Task: Select editor.action.goToImplementtation in the goto location alternative type definition command.
Action: Mouse moved to (19, 691)
Screenshot: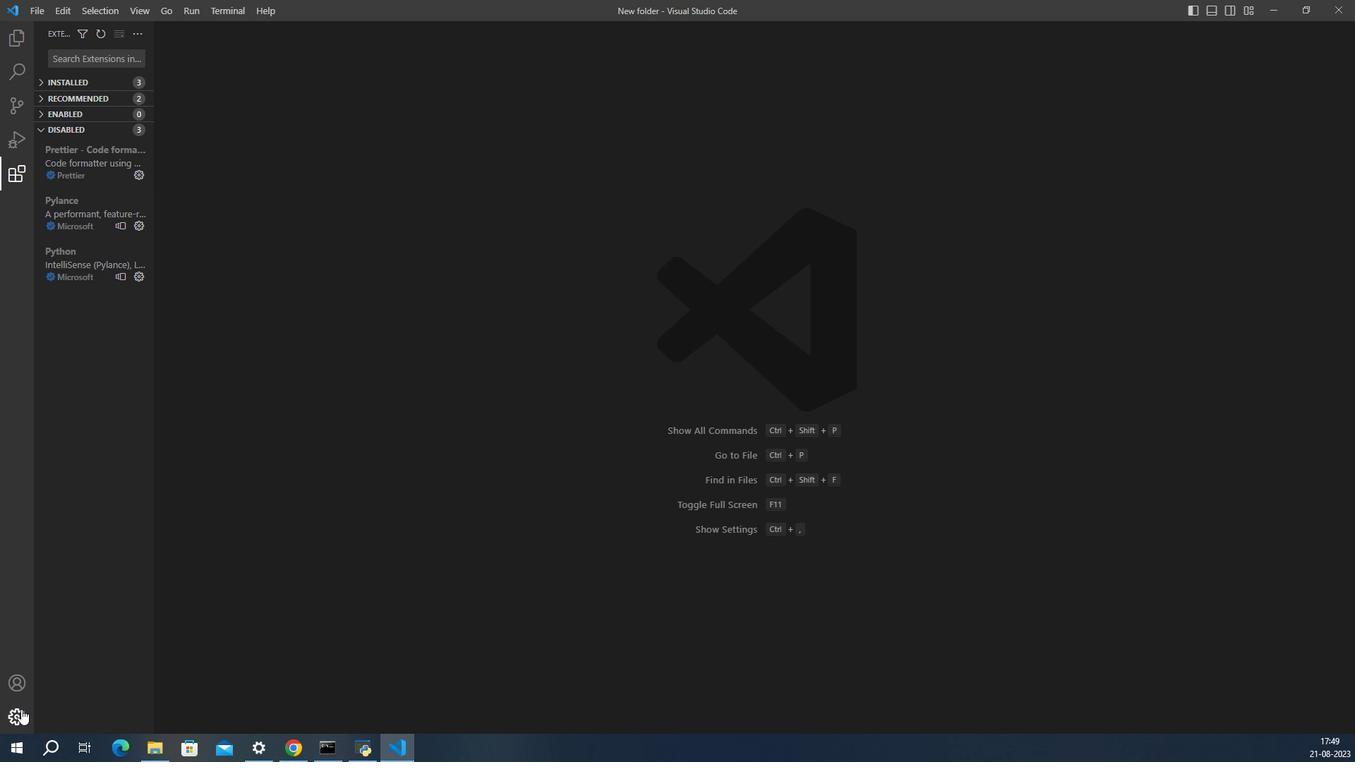
Action: Mouse pressed left at (19, 691)
Screenshot: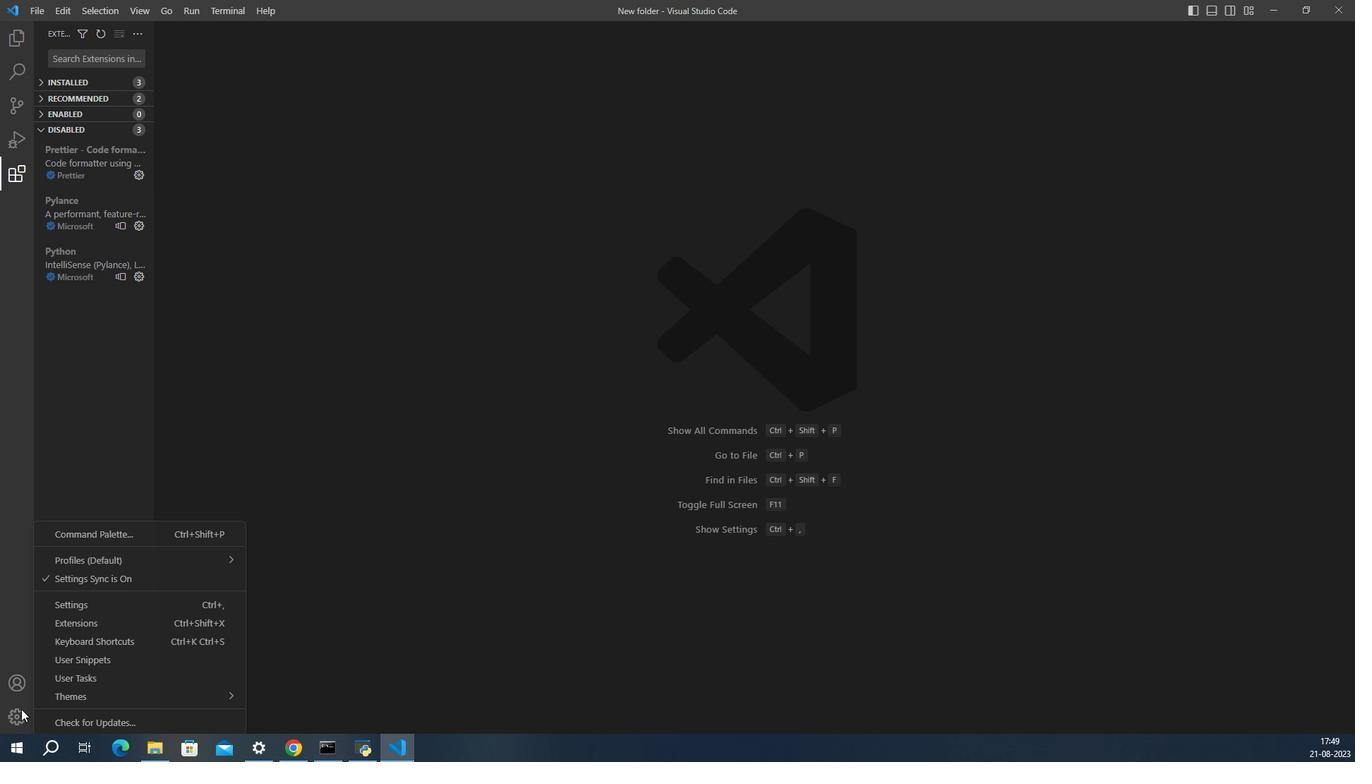 
Action: Mouse moved to (78, 587)
Screenshot: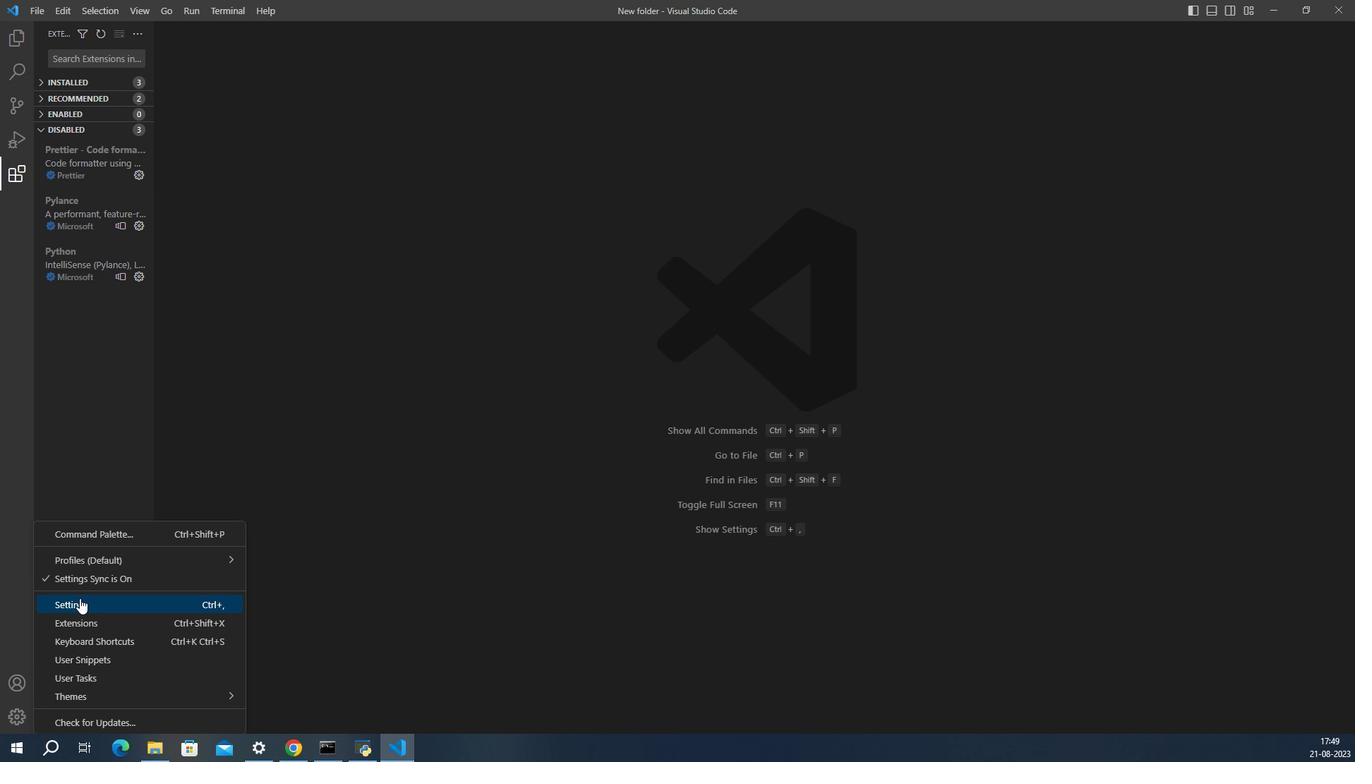 
Action: Mouse pressed left at (78, 587)
Screenshot: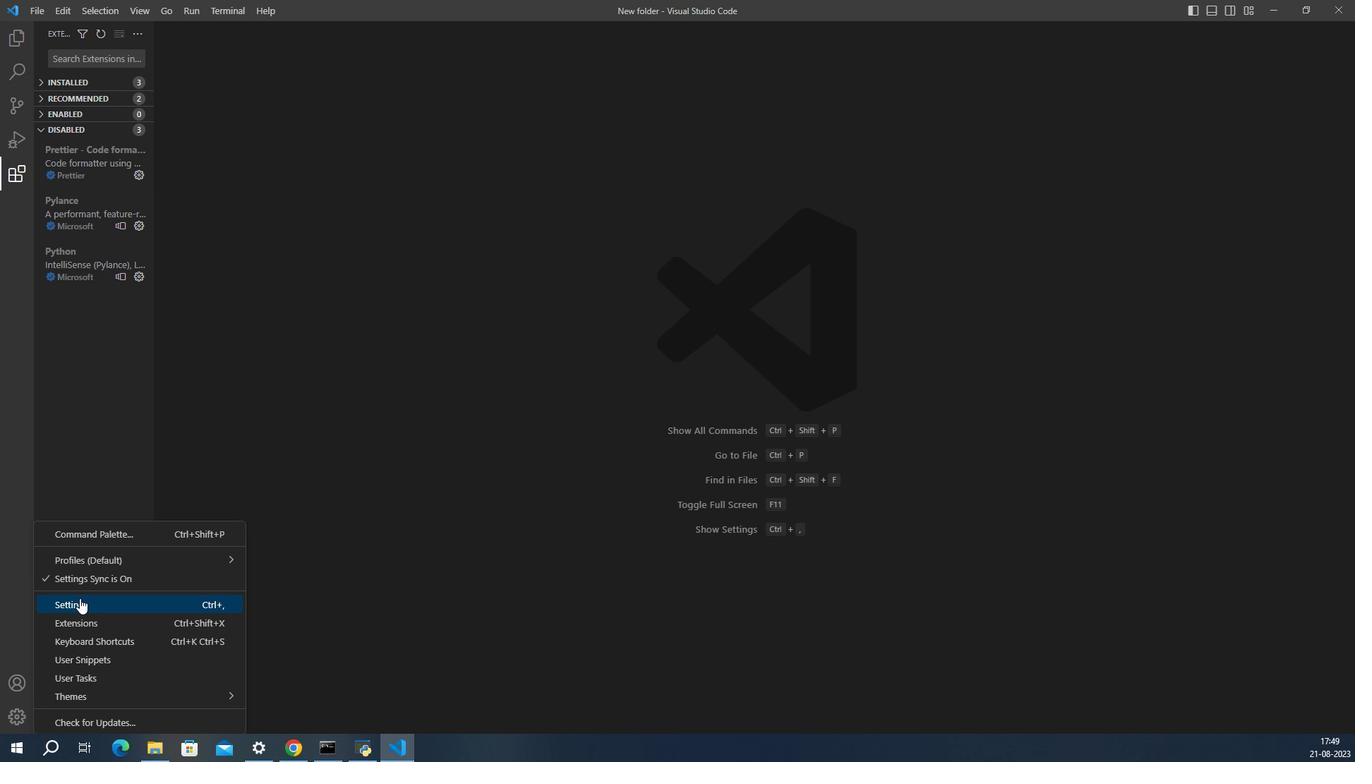 
Action: Mouse moved to (635, 197)
Screenshot: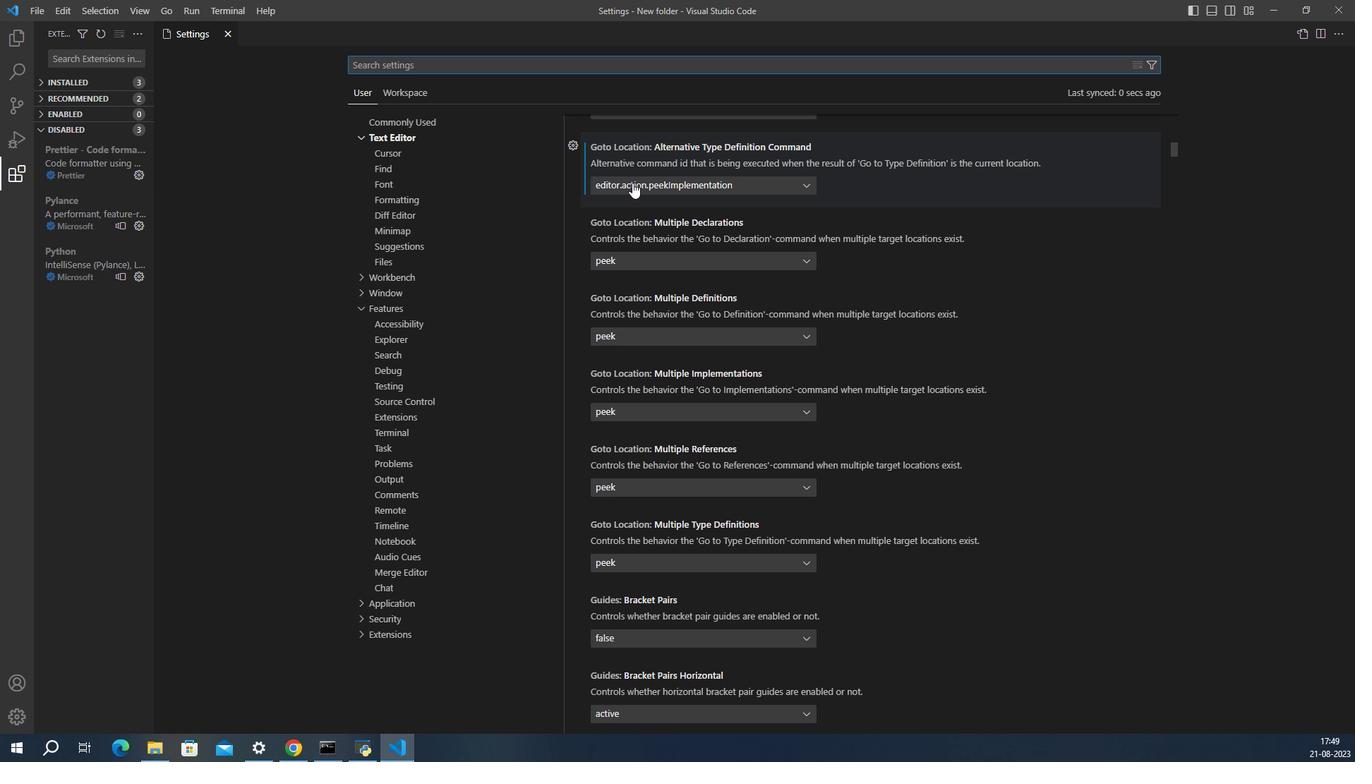 
Action: Mouse pressed left at (635, 197)
Screenshot: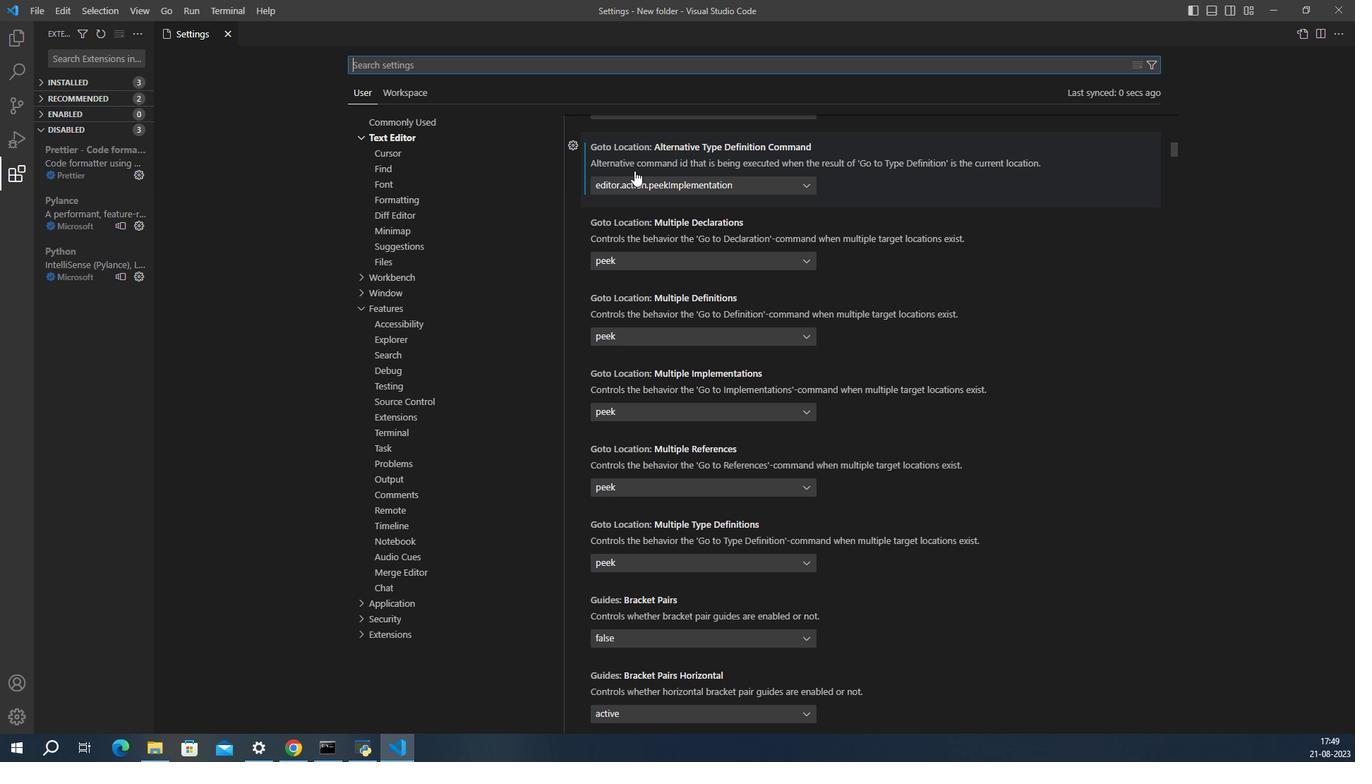 
Action: Mouse moved to (636, 276)
Screenshot: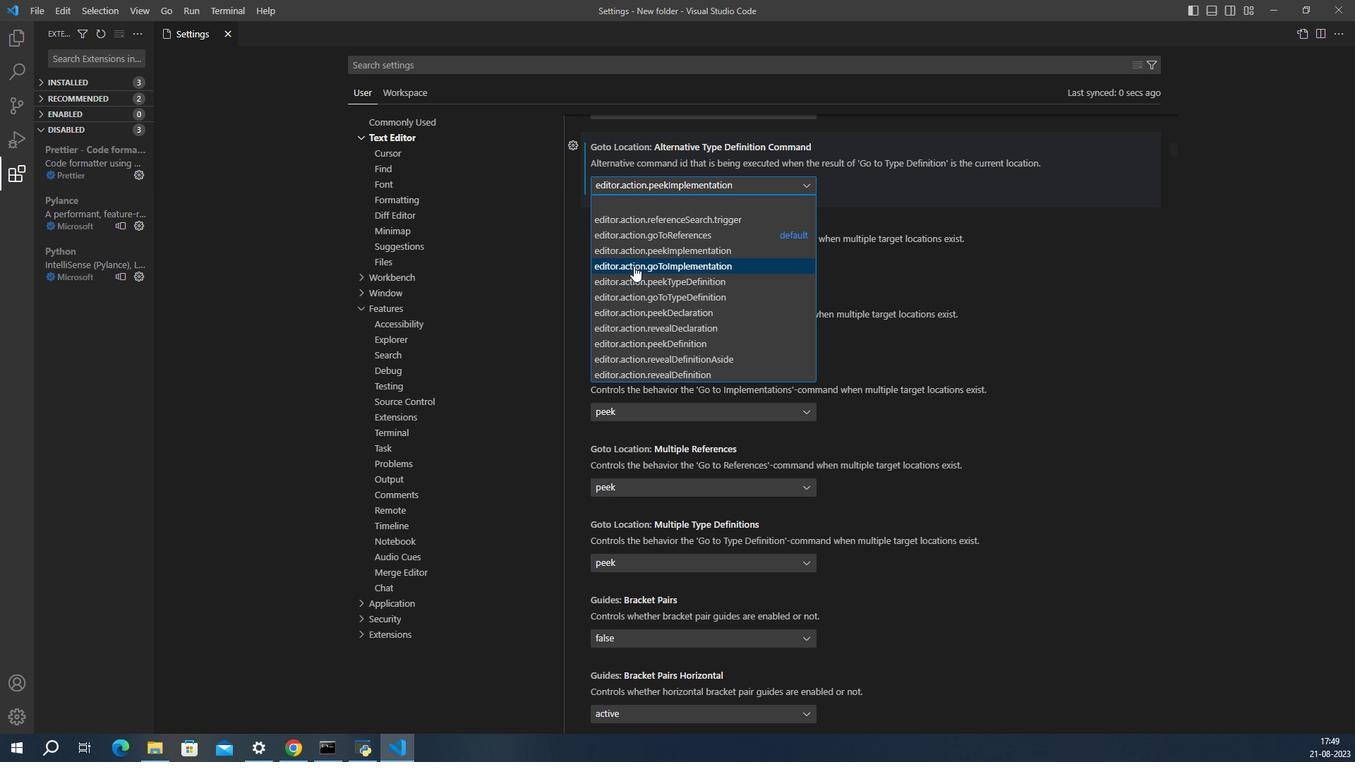 
Action: Mouse pressed left at (636, 276)
Screenshot: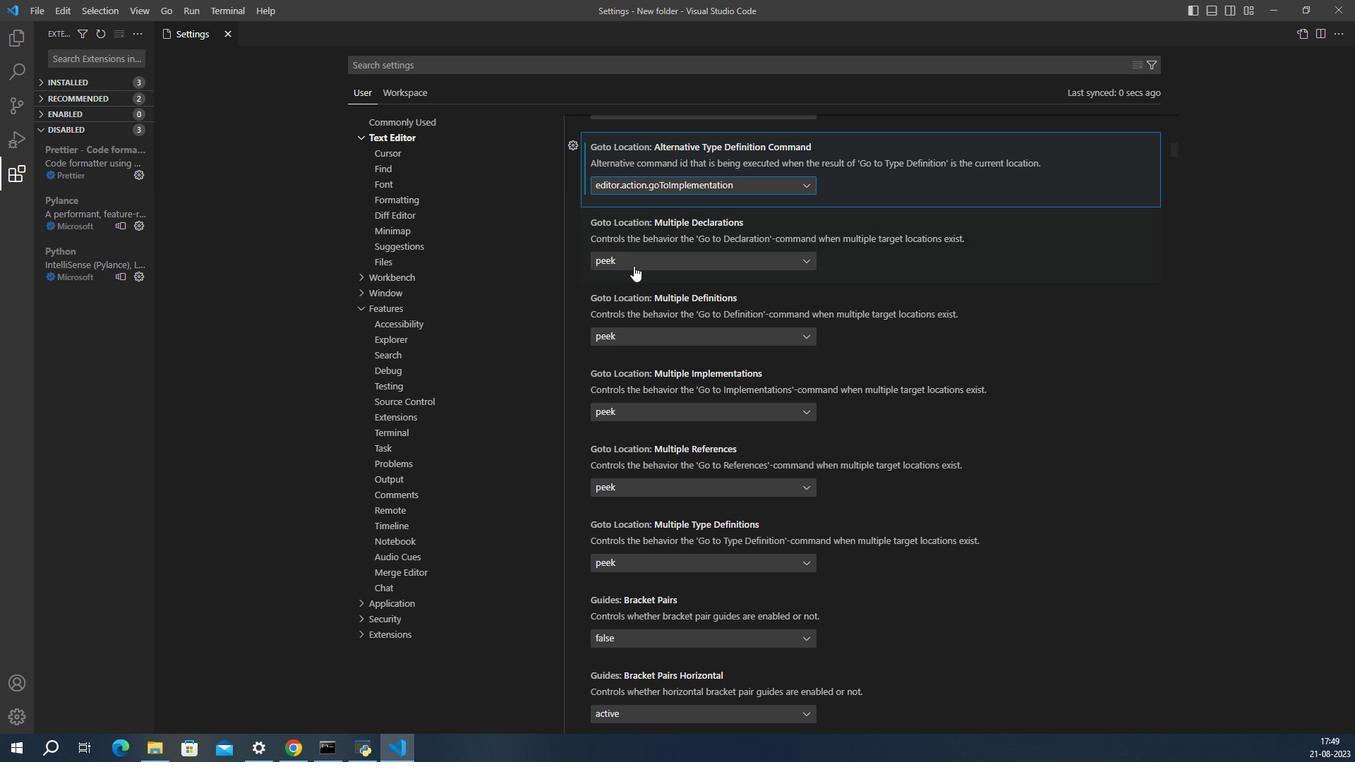 
Action: Mouse moved to (675, 208)
Screenshot: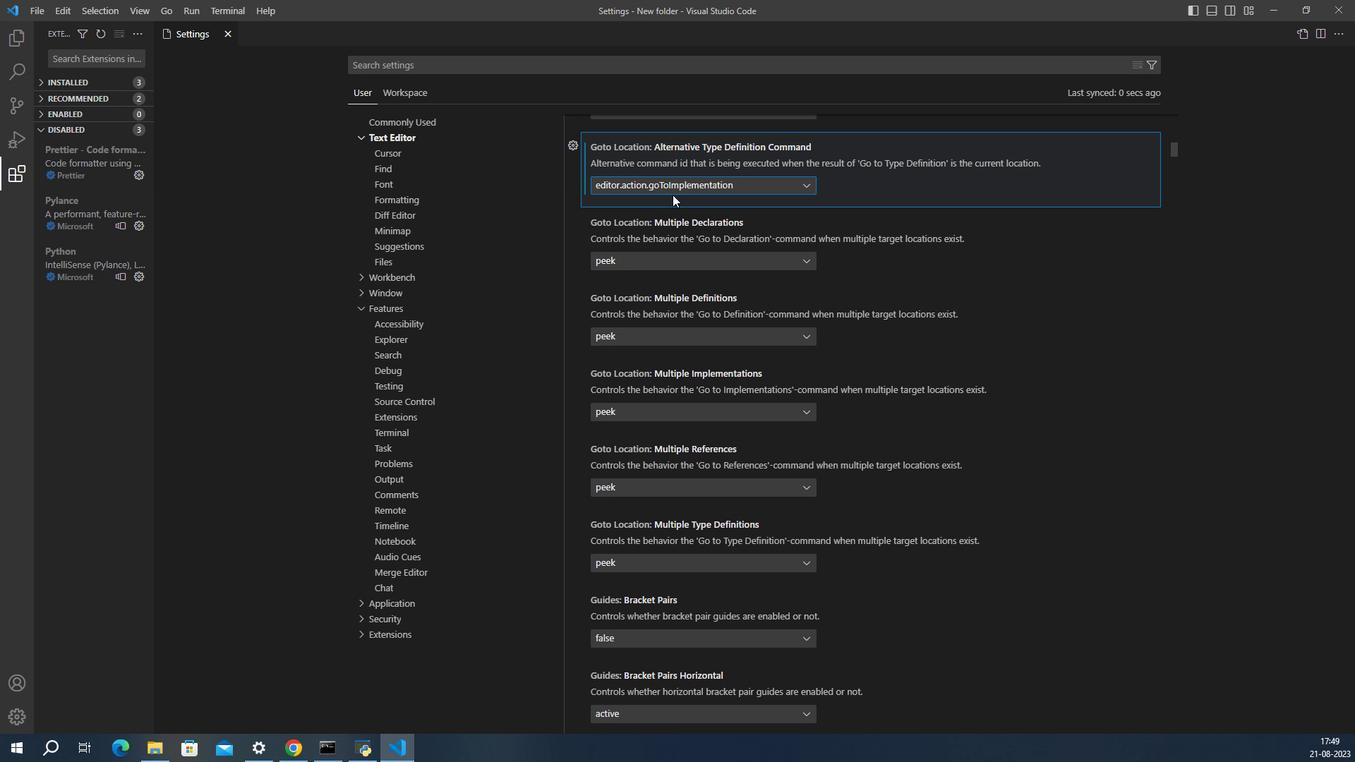 
